 Task: Create a section Agile Acrobats and in the section, add a milestone Cloud Migration in the project AgileAvail
Action: Mouse moved to (59, 411)
Screenshot: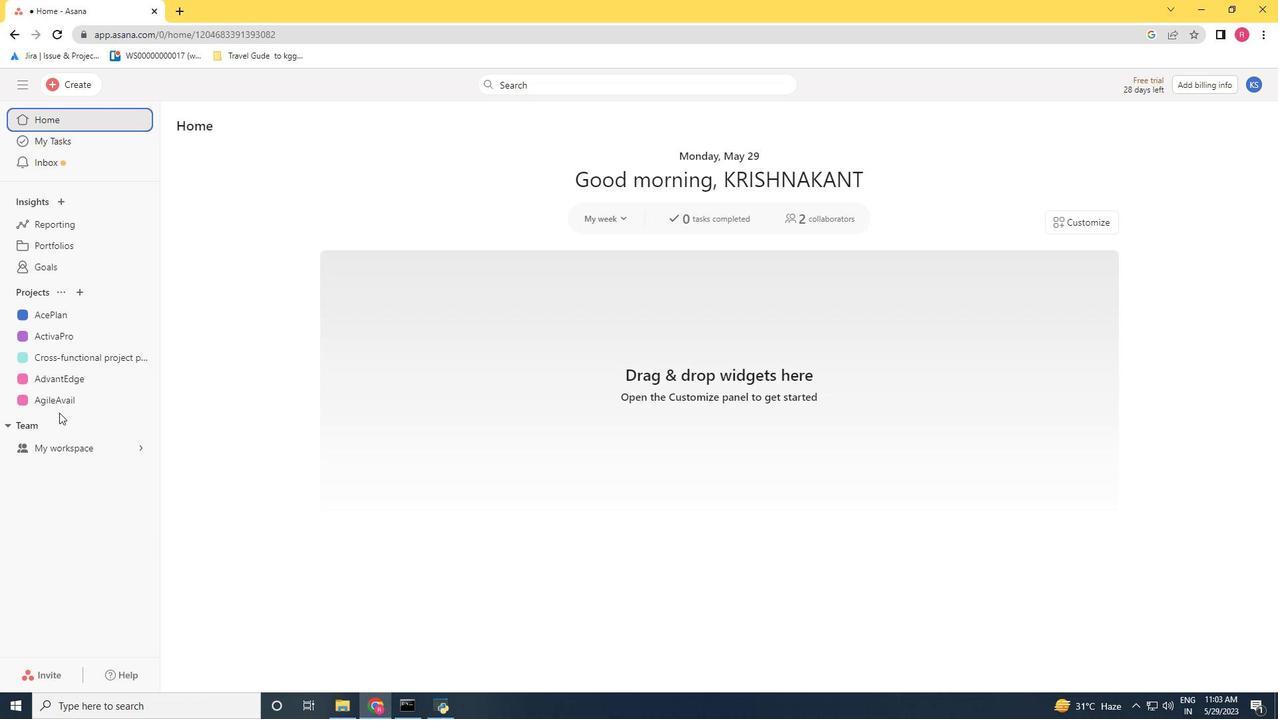 
Action: Mouse pressed left at (59, 411)
Screenshot: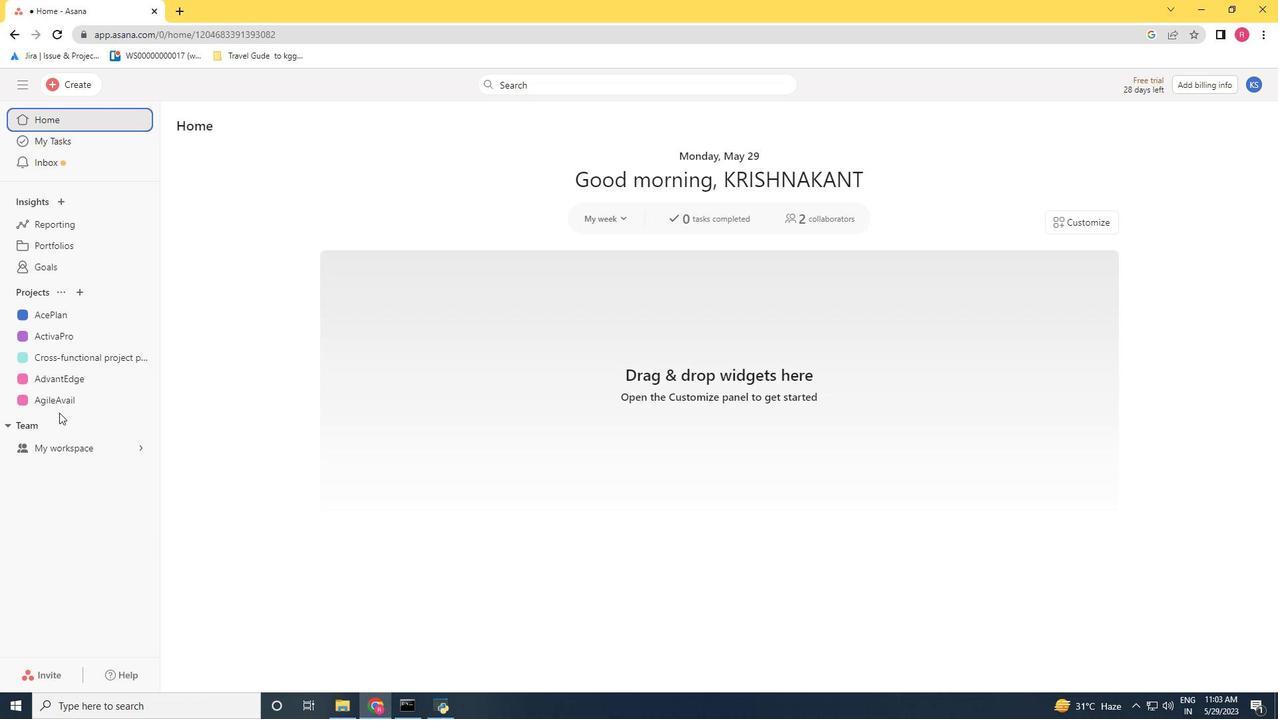 
Action: Mouse moved to (61, 401)
Screenshot: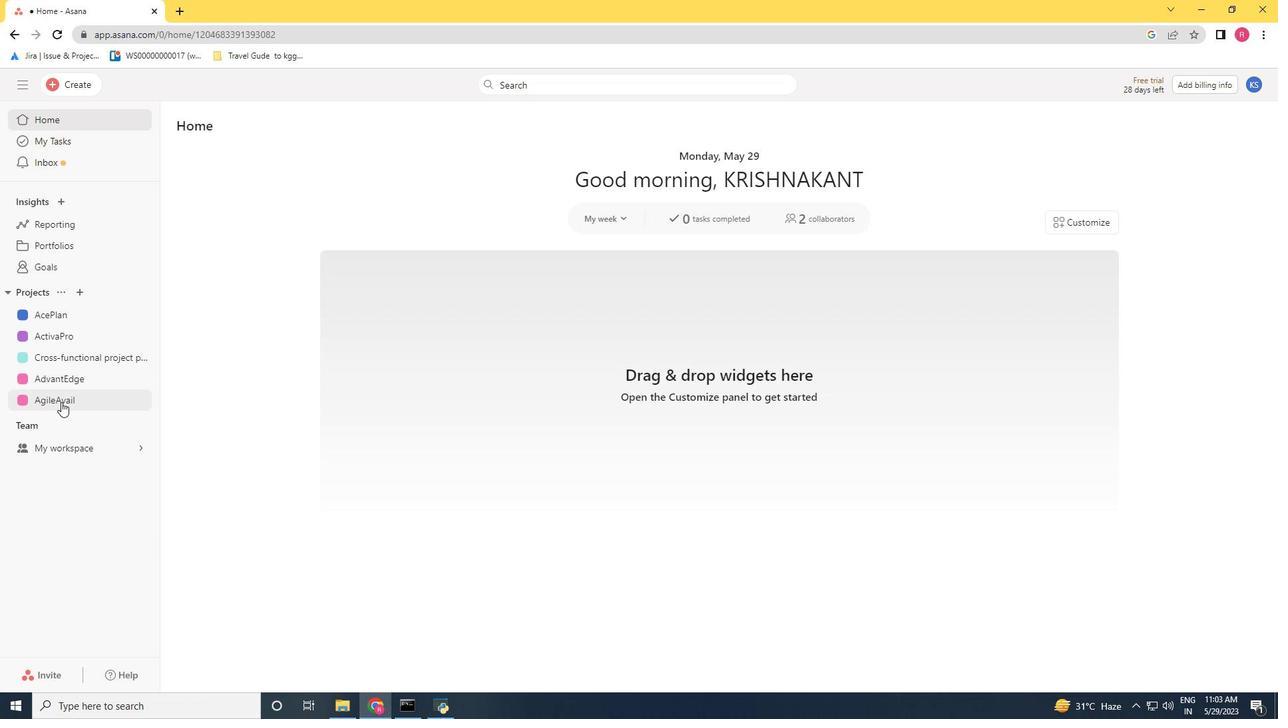 
Action: Mouse pressed left at (61, 402)
Screenshot: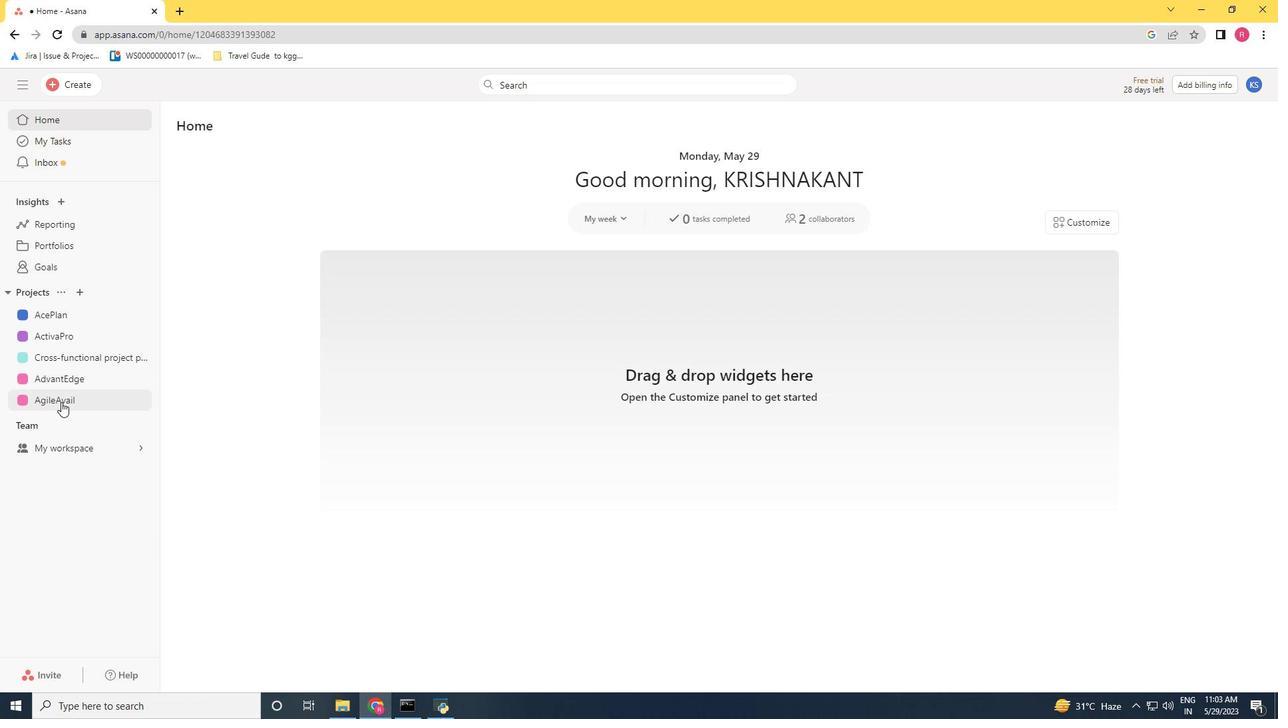 
Action: Mouse moved to (351, 430)
Screenshot: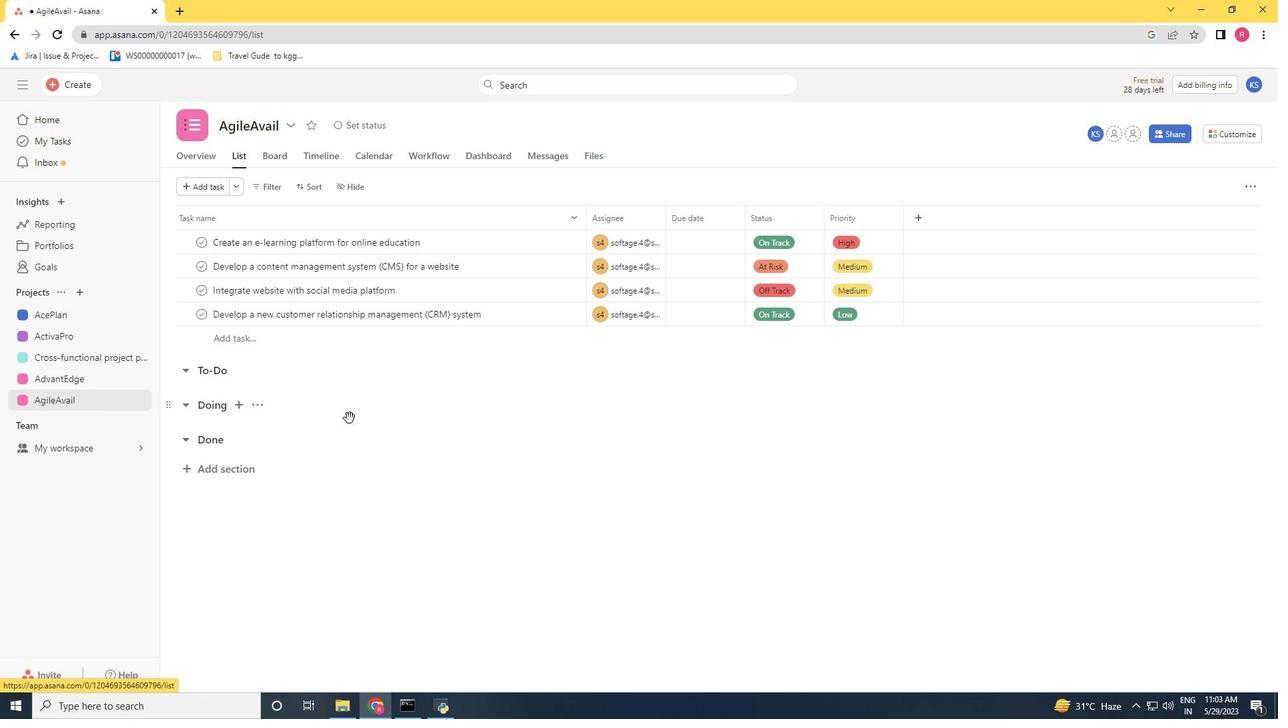 
Action: Mouse scrolled (351, 429) with delta (0, 0)
Screenshot: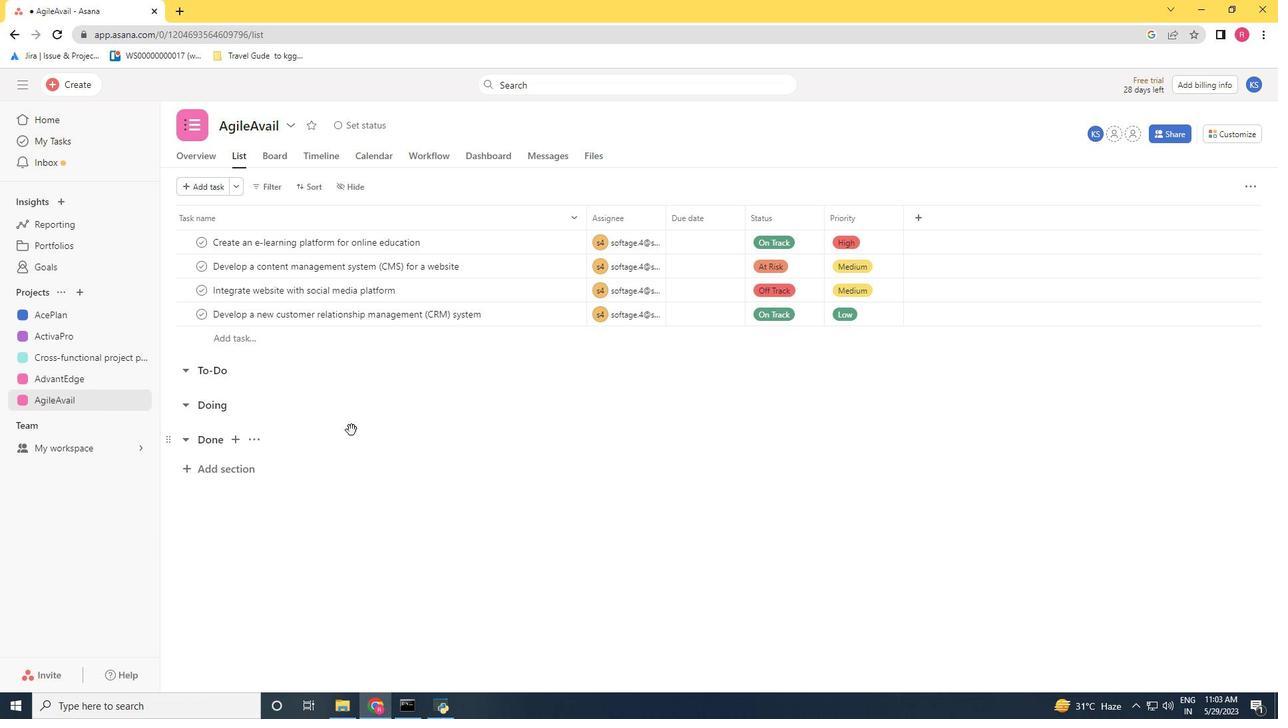 
Action: Mouse scrolled (351, 429) with delta (0, 0)
Screenshot: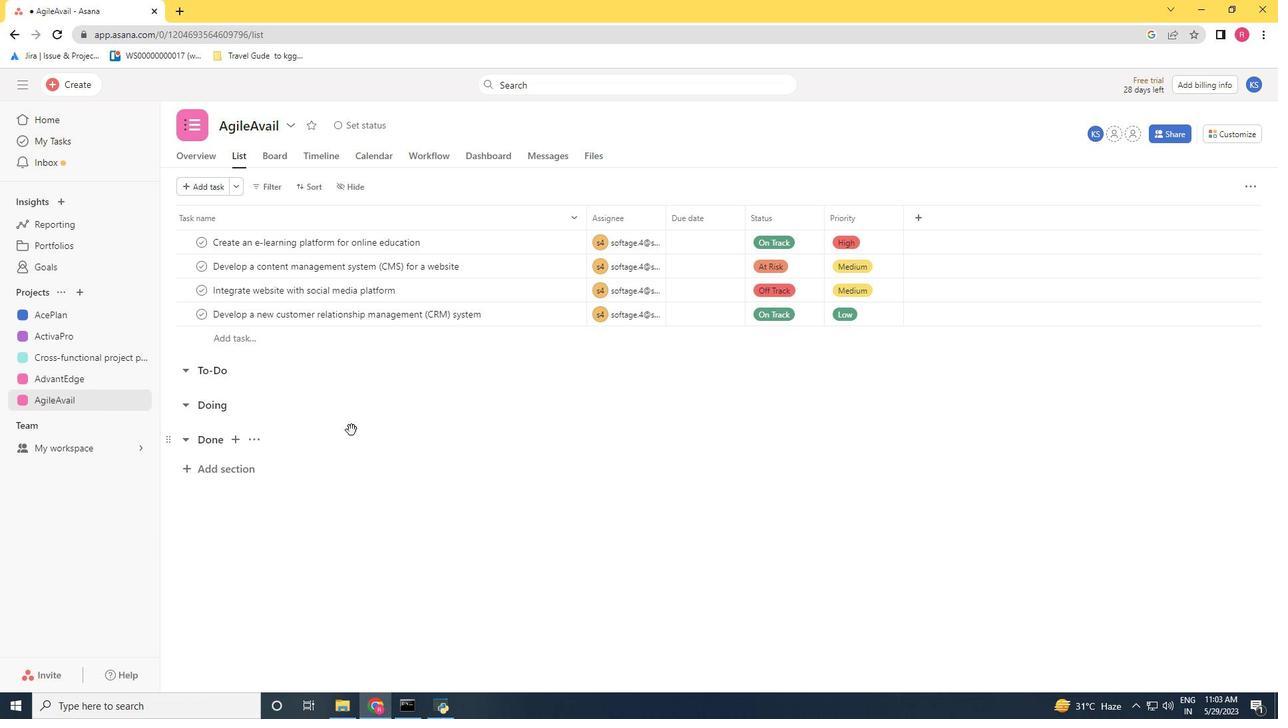 
Action: Mouse scrolled (351, 429) with delta (0, 0)
Screenshot: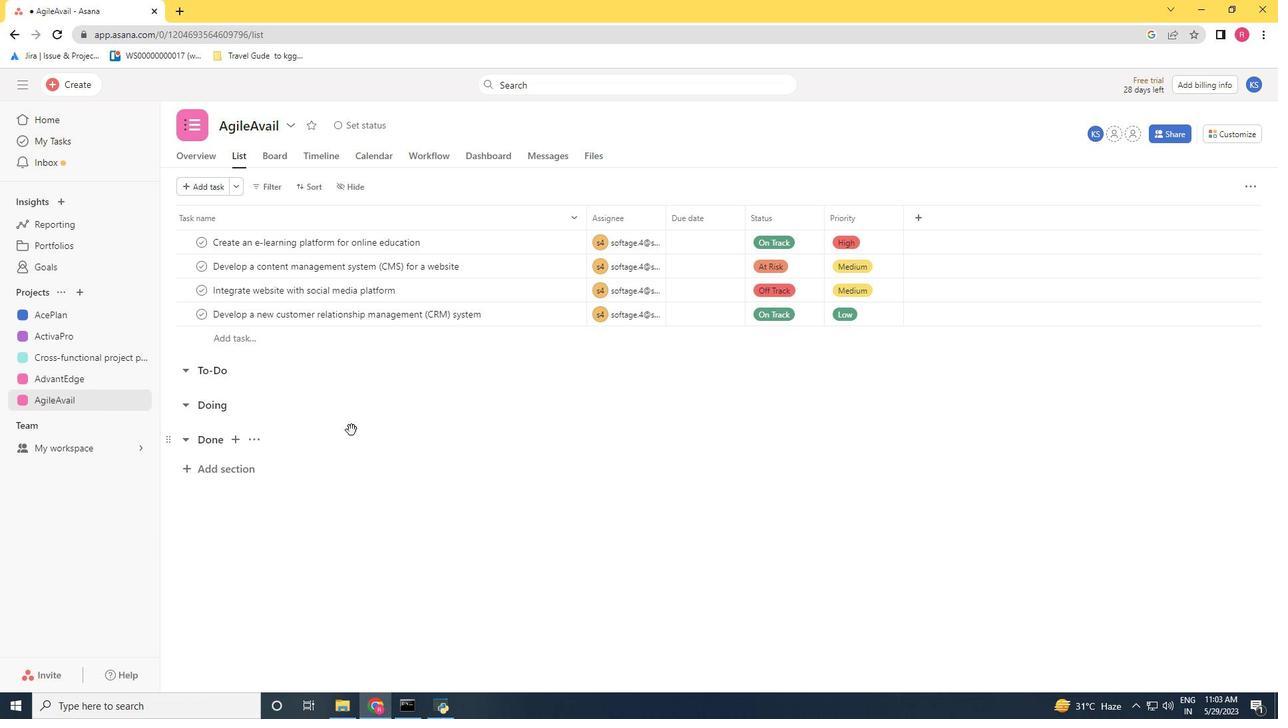 
Action: Mouse moved to (230, 467)
Screenshot: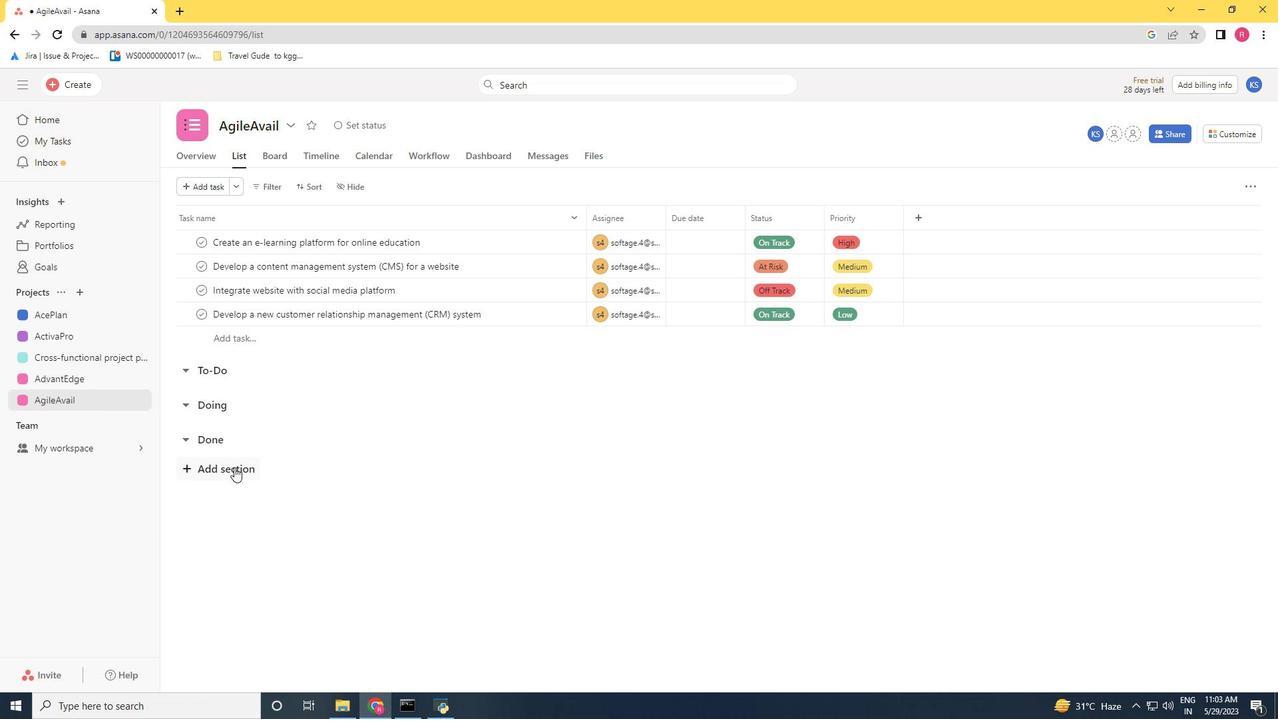 
Action: Mouse pressed left at (230, 467)
Screenshot: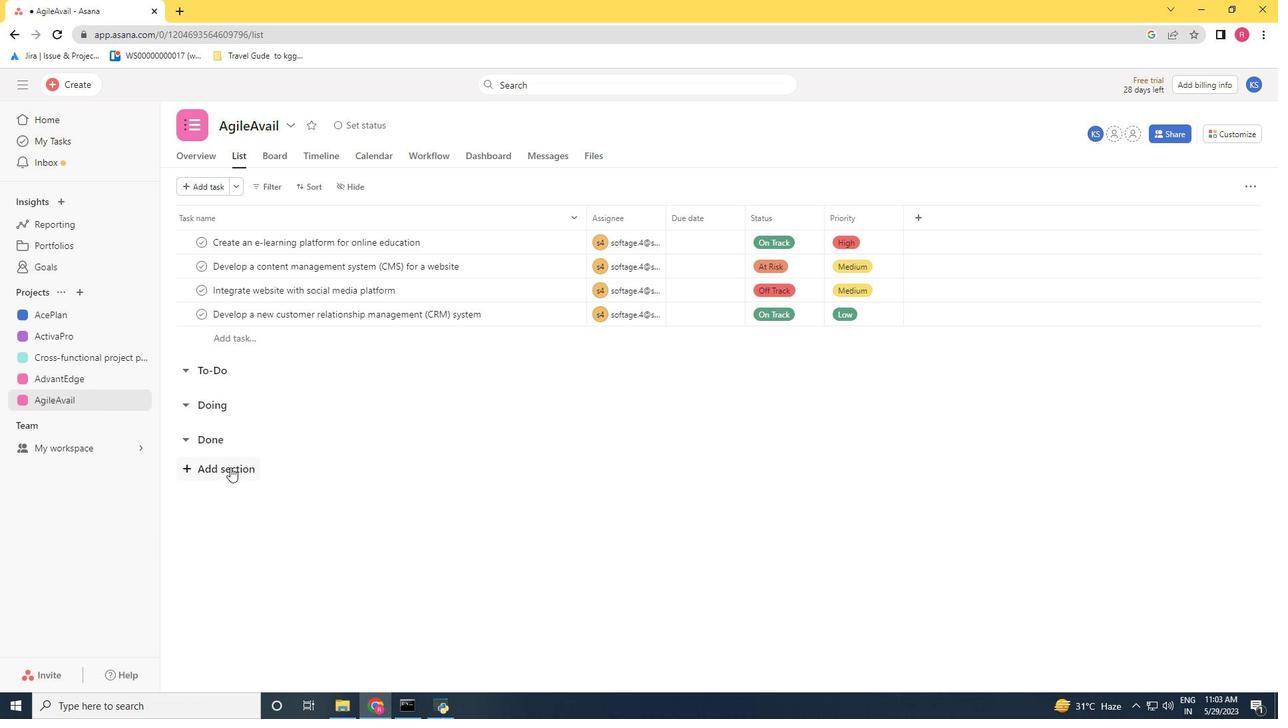 
Action: Key pressed <Key.shift>Agile<Key.space><Key.shift><Key.shift>Acrobats<Key.enter><Key.shift>Cloud<Key.space><Key.shift>Migration<Key.space>
Screenshot: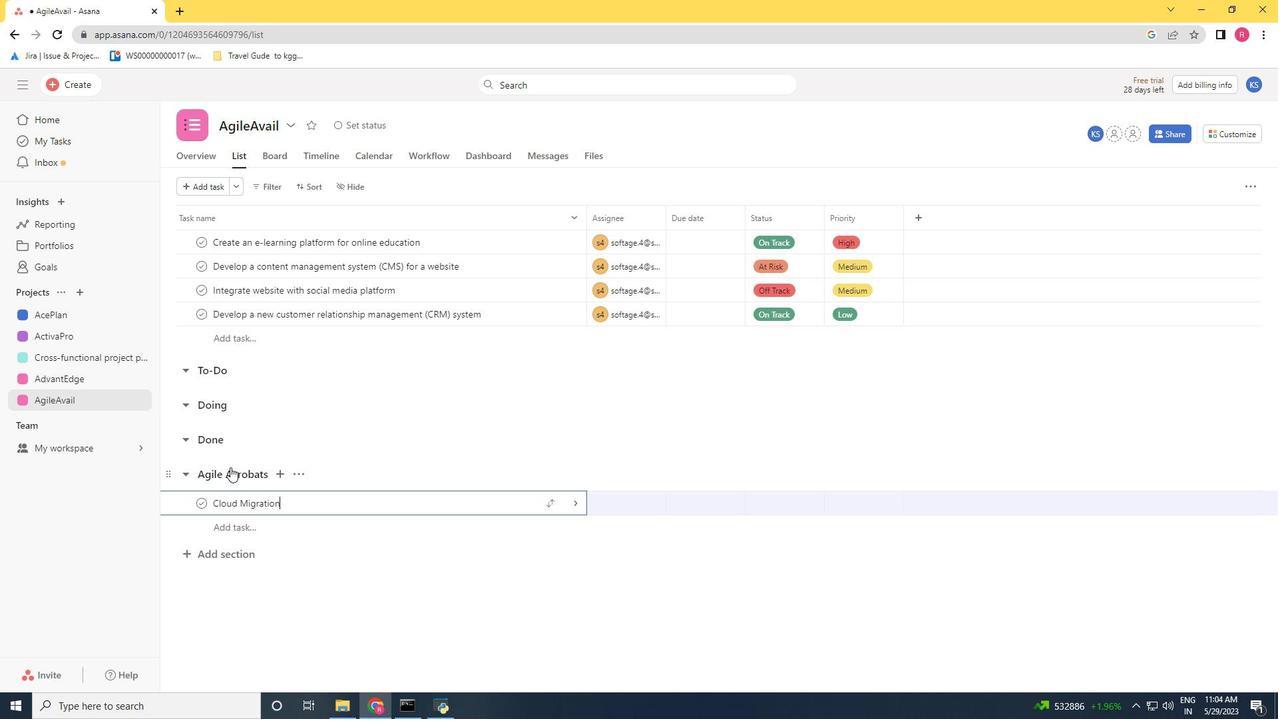
Action: Mouse moved to (391, 503)
Screenshot: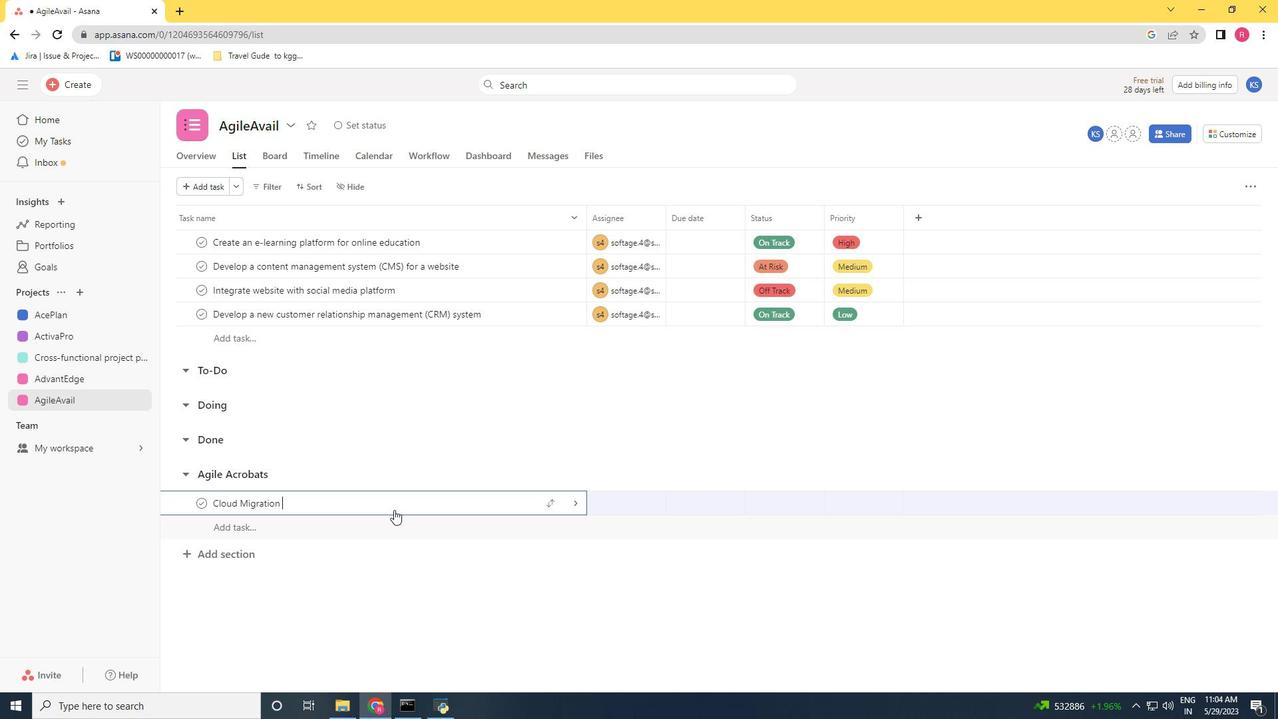 
Action: Mouse pressed right at (391, 503)
Screenshot: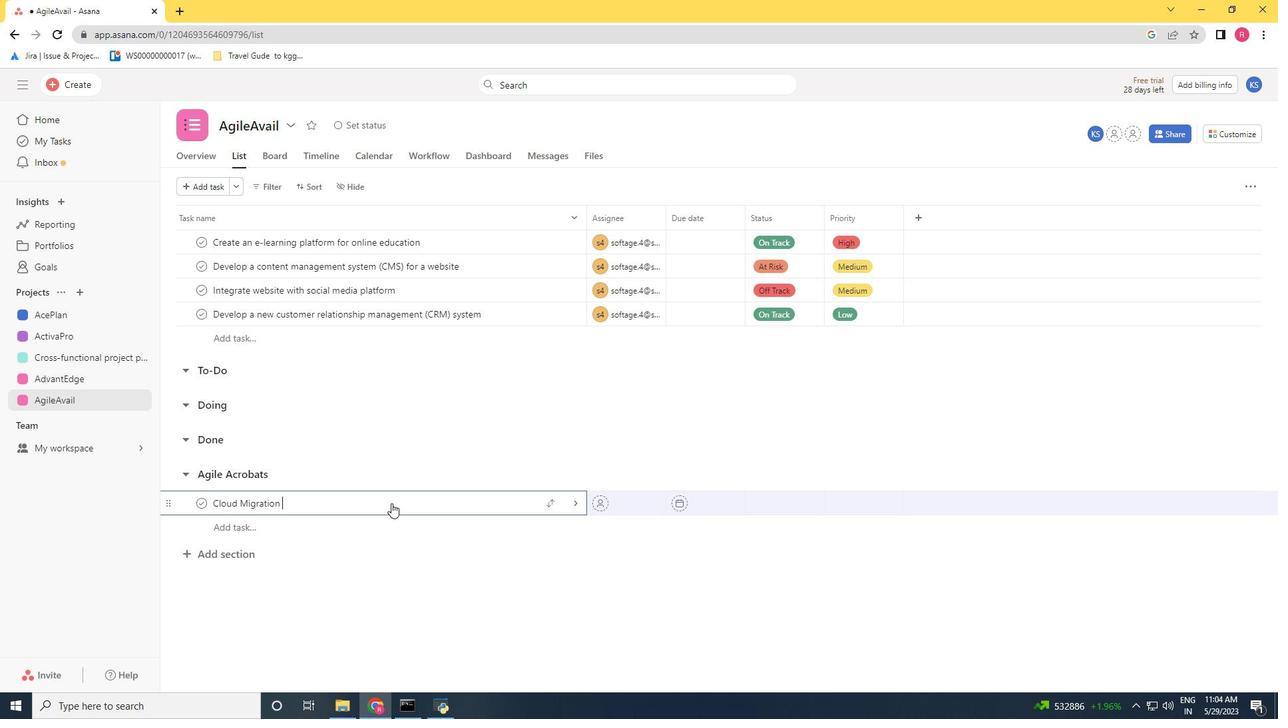 
Action: Mouse moved to (446, 437)
Screenshot: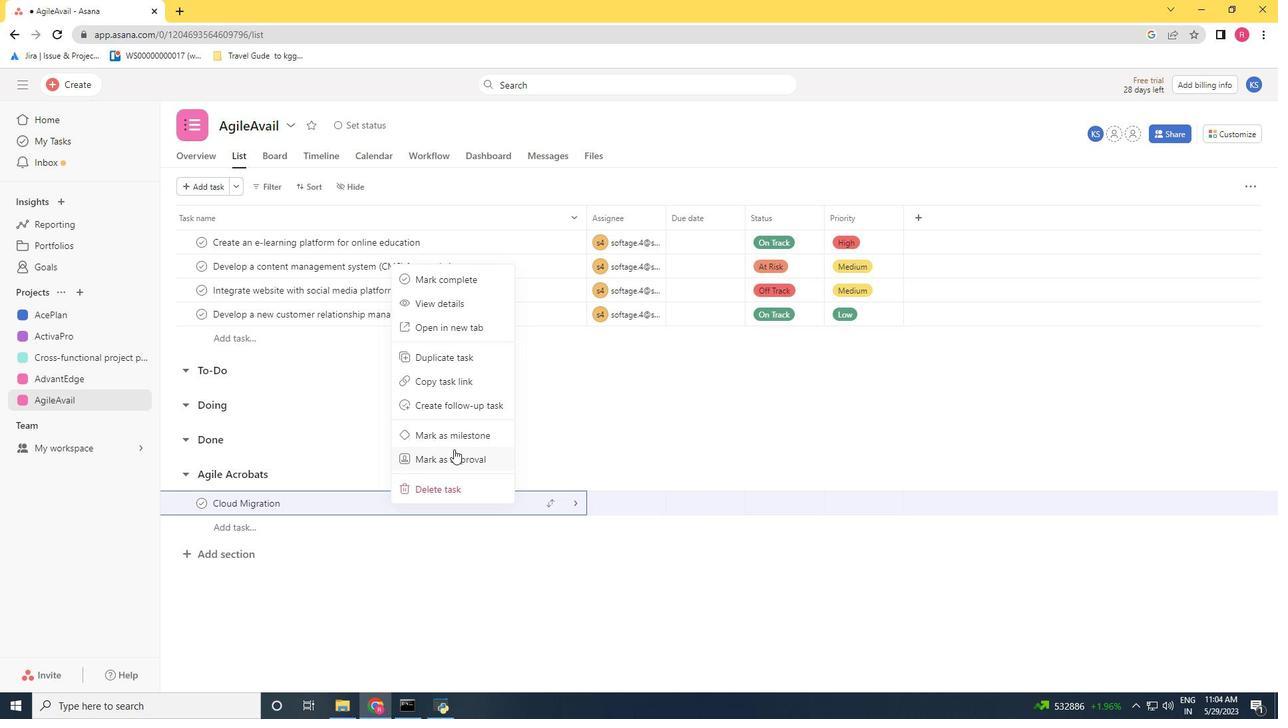 
Action: Mouse pressed left at (446, 437)
Screenshot: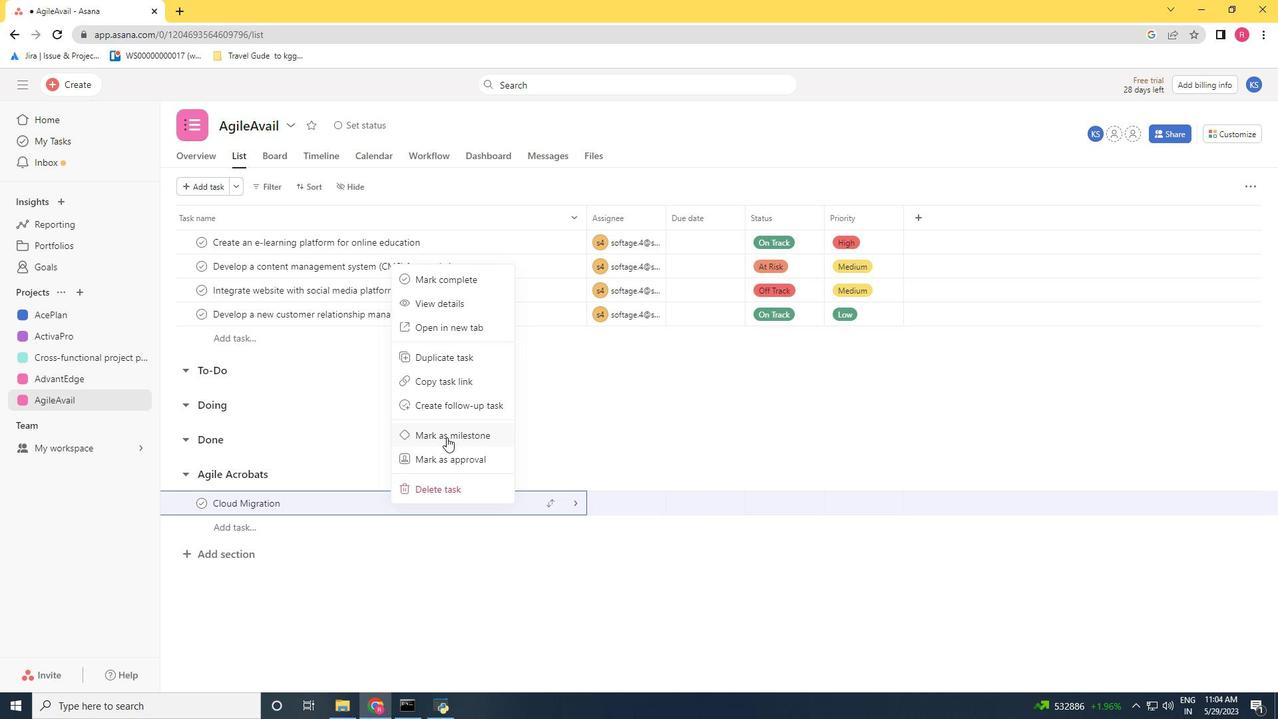 
